 Task: Show how to pin and unpin the list view of list opportunities
Action: Mouse moved to (65, 130)
Screenshot: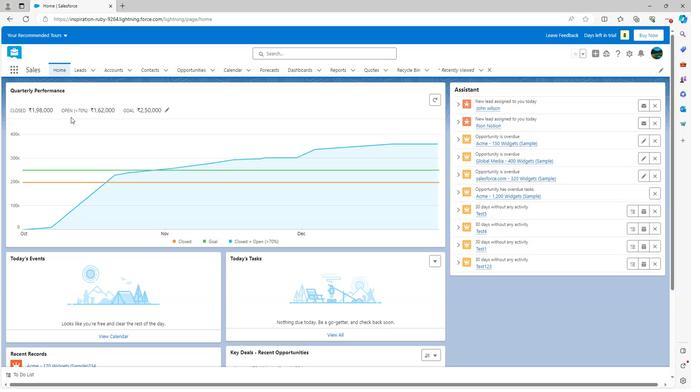 
Action: Mouse scrolled (65, 130) with delta (0, 0)
Screenshot: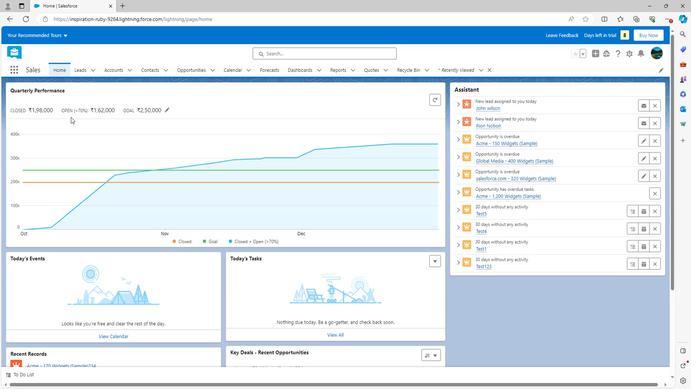 
Action: Mouse scrolled (65, 130) with delta (0, 0)
Screenshot: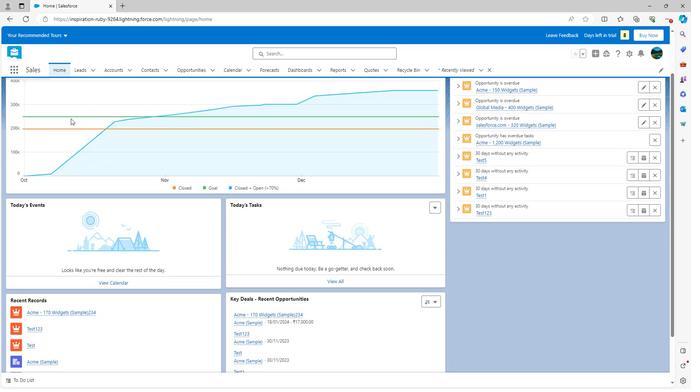 
Action: Mouse moved to (65, 132)
Screenshot: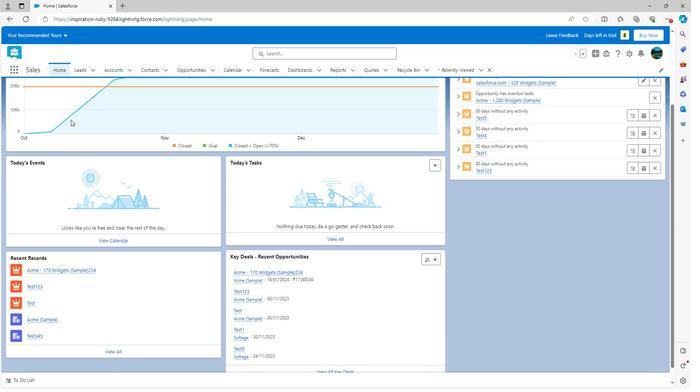 
Action: Mouse scrolled (65, 132) with delta (0, 0)
Screenshot: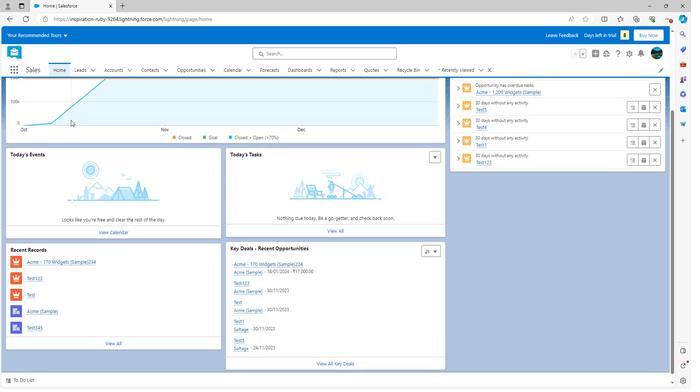 
Action: Mouse scrolled (65, 132) with delta (0, 0)
Screenshot: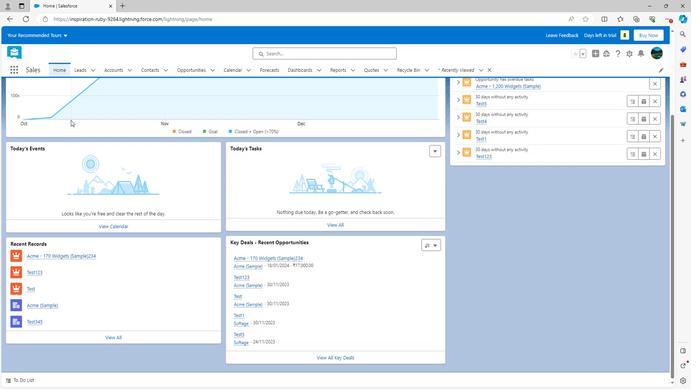 
Action: Mouse scrolled (65, 132) with delta (0, 0)
Screenshot: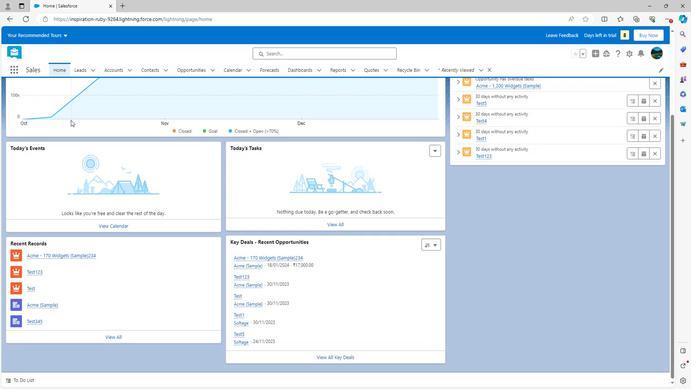 
Action: Mouse scrolled (65, 133) with delta (0, 0)
Screenshot: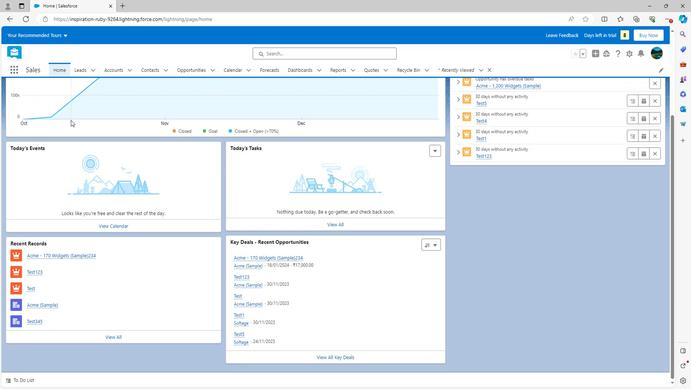 
Action: Mouse scrolled (65, 133) with delta (0, 0)
Screenshot: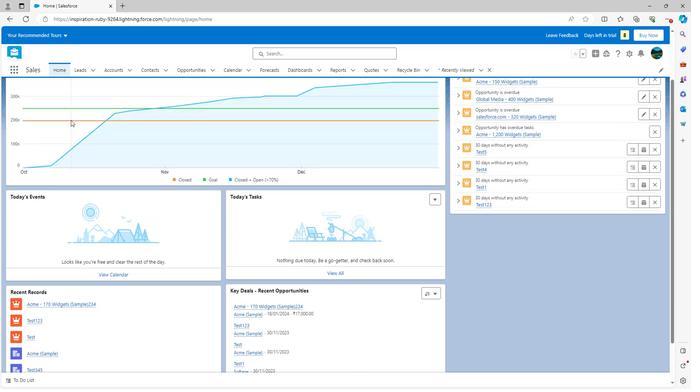 
Action: Mouse scrolled (65, 133) with delta (0, 0)
Screenshot: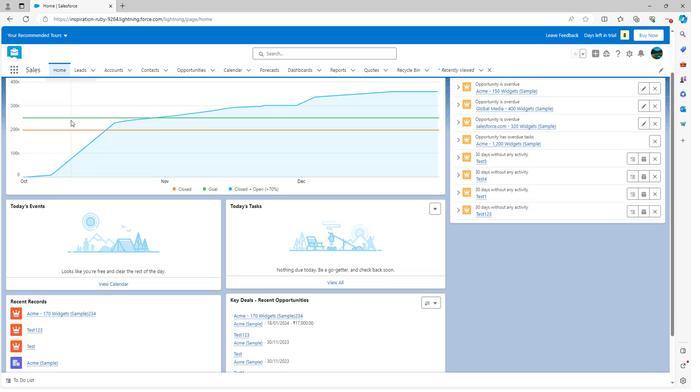 
Action: Mouse scrolled (65, 133) with delta (0, 0)
Screenshot: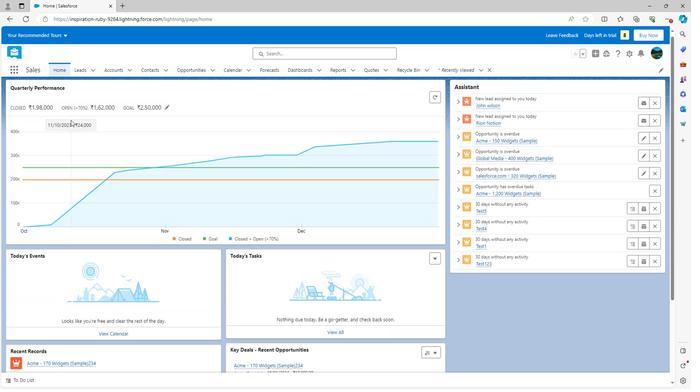 
Action: Mouse moved to (232, 60)
Screenshot: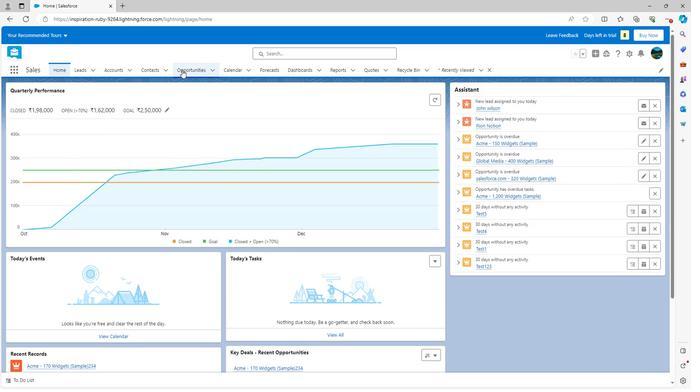 
Action: Mouse pressed left at (232, 60)
Screenshot: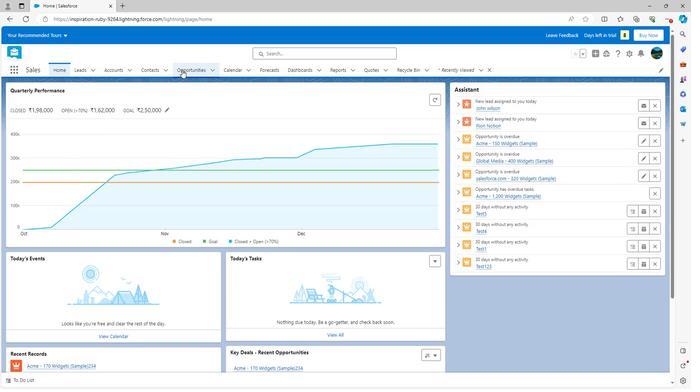 
Action: Mouse moved to (99, 91)
Screenshot: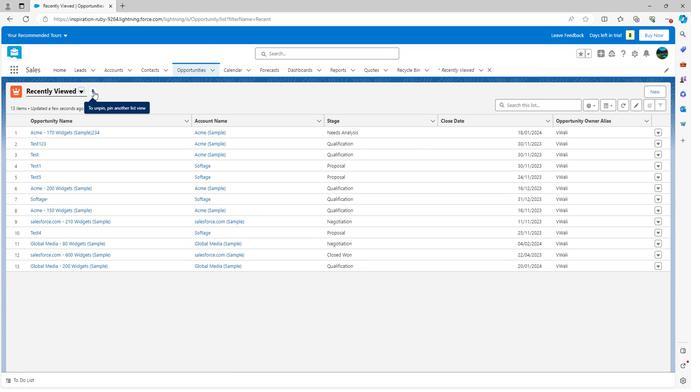 
Action: Mouse pressed left at (99, 91)
Screenshot: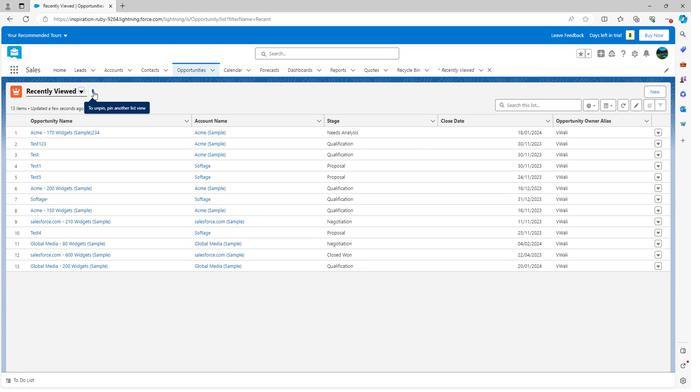 
Action: Mouse moved to (82, 90)
Screenshot: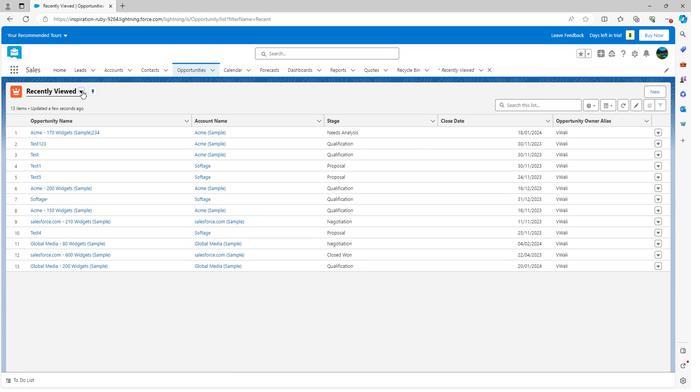 
Action: Mouse pressed left at (82, 90)
Screenshot: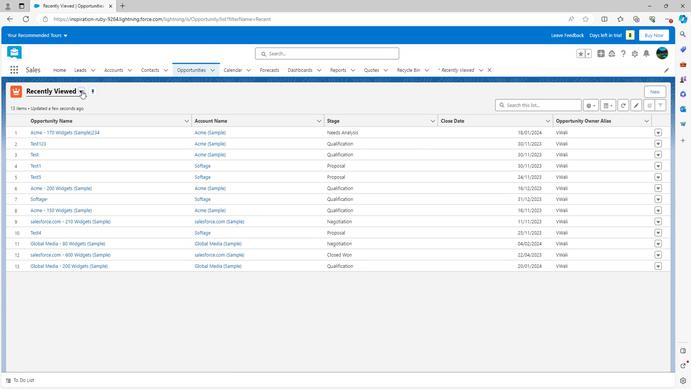 
Action: Mouse moved to (56, 181)
Screenshot: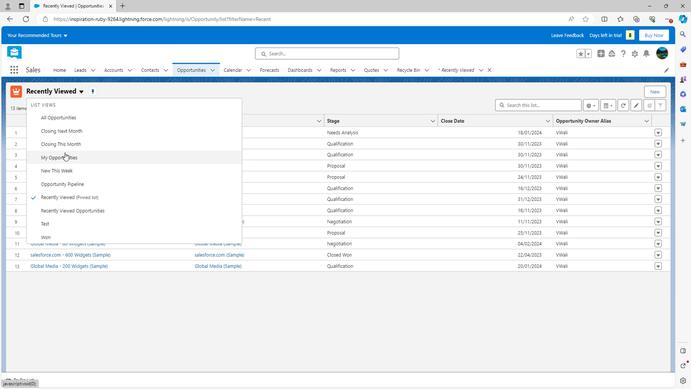 
Action: Mouse pressed left at (56, 181)
Screenshot: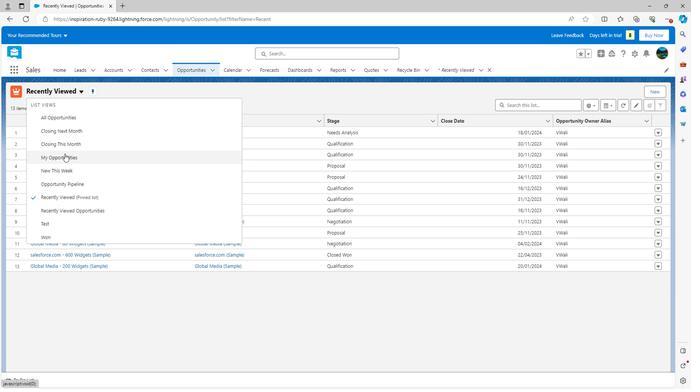 
Action: Mouse moved to (79, 192)
Screenshot: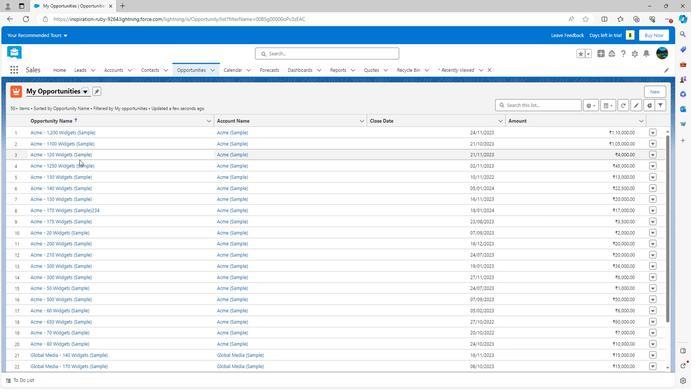 
Action: Mouse scrolled (79, 192) with delta (0, 0)
Screenshot: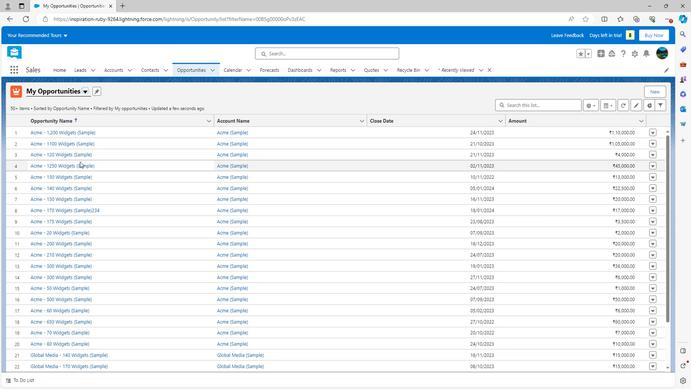 
Action: Mouse scrolled (79, 192) with delta (0, 0)
Screenshot: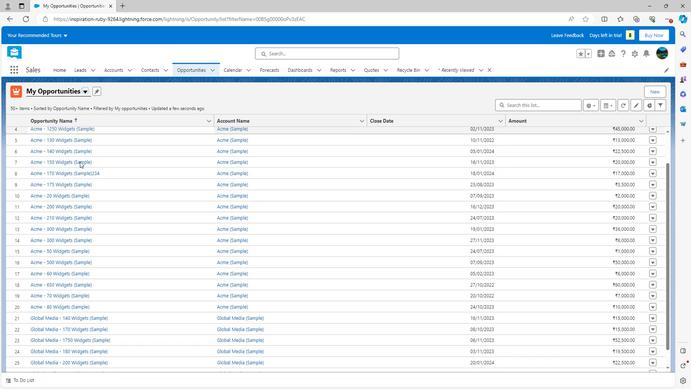 
Action: Mouse scrolled (79, 192) with delta (0, 0)
Screenshot: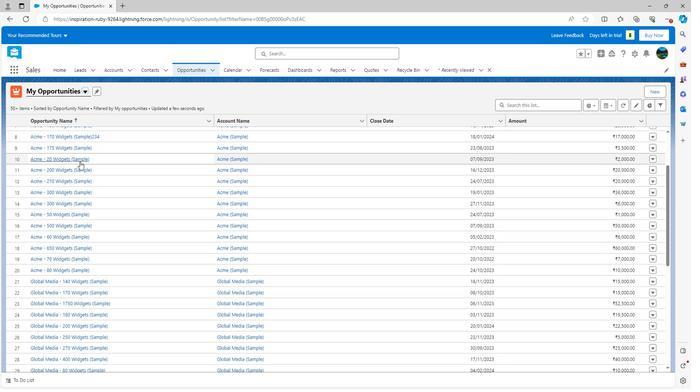 
Action: Mouse scrolled (79, 192) with delta (0, 0)
Screenshot: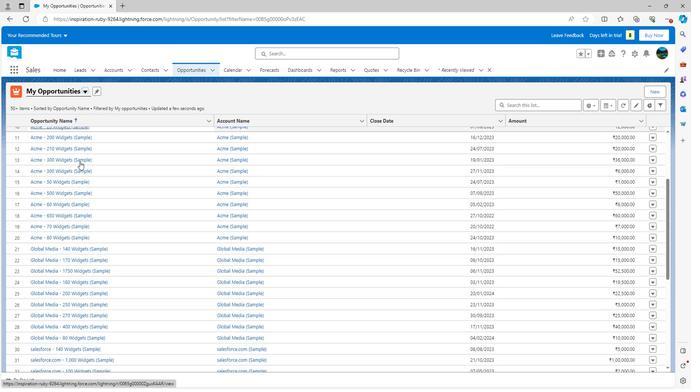 
Action: Mouse scrolled (79, 192) with delta (0, 0)
Screenshot: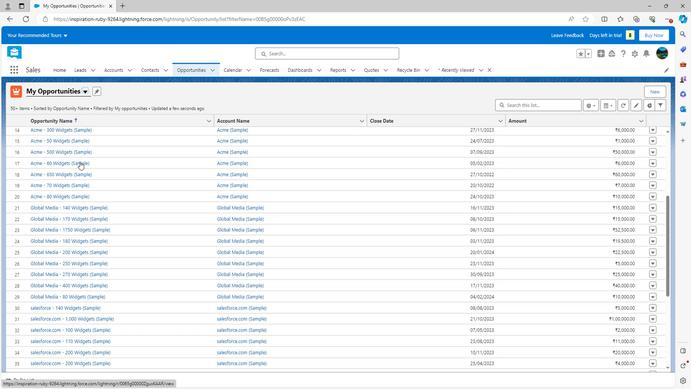 
Action: Mouse scrolled (79, 192) with delta (0, 0)
Screenshot: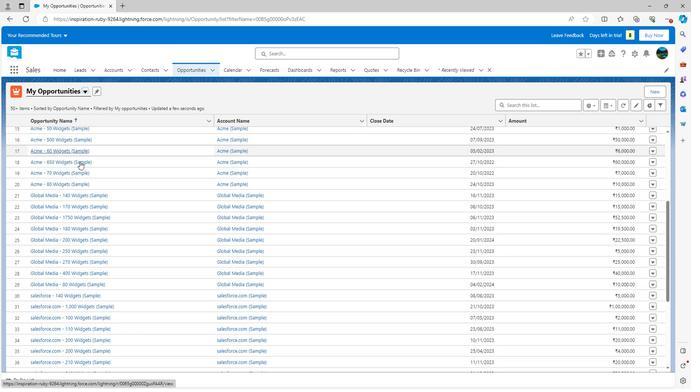 
Action: Mouse scrolled (79, 192) with delta (0, 0)
Screenshot: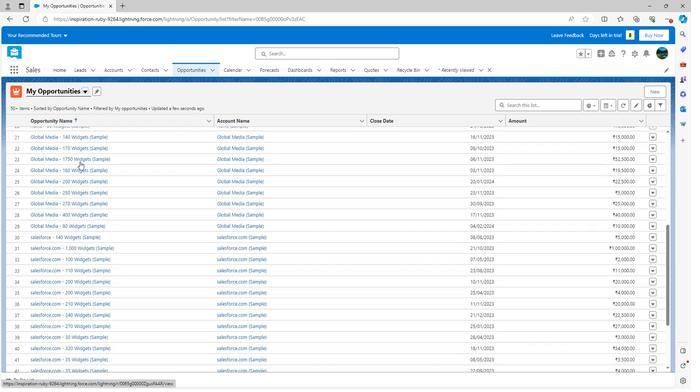 
Action: Mouse scrolled (79, 192) with delta (0, 0)
Screenshot: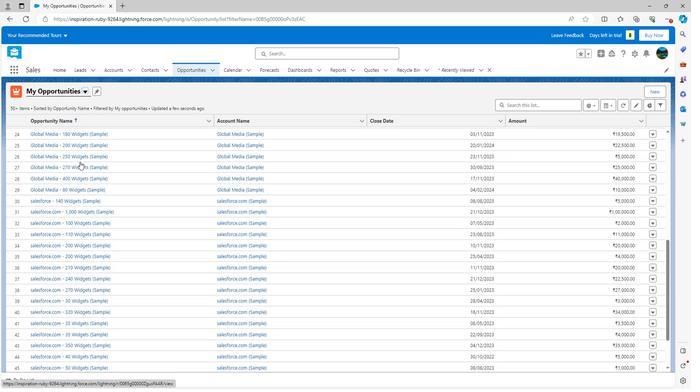 
Action: Mouse moved to (78, 192)
Screenshot: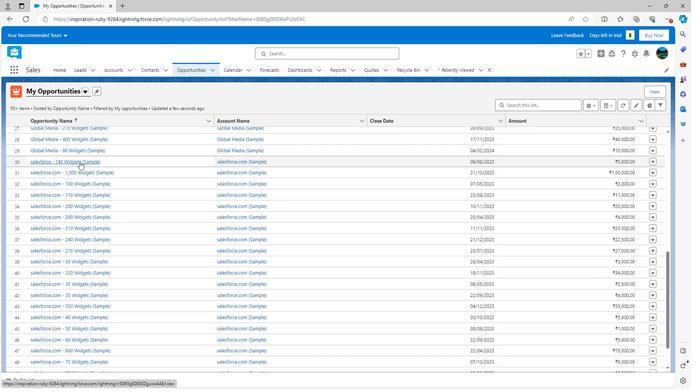 
Action: Mouse scrolled (78, 192) with delta (0, 0)
Screenshot: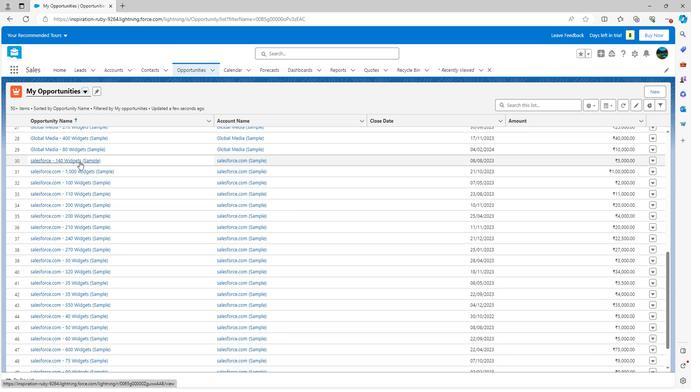 
Action: Mouse scrolled (78, 192) with delta (0, 0)
Screenshot: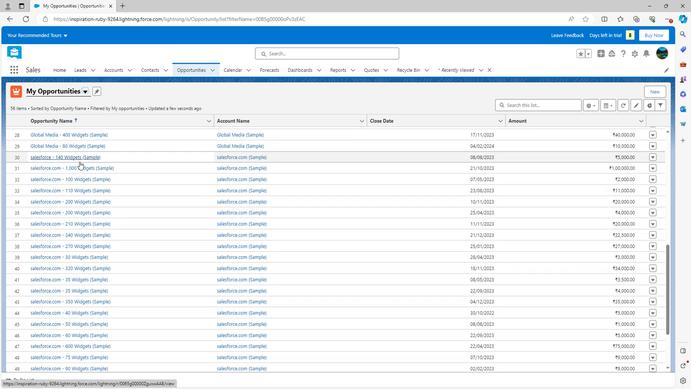 
Action: Mouse scrolled (78, 192) with delta (0, 0)
Screenshot: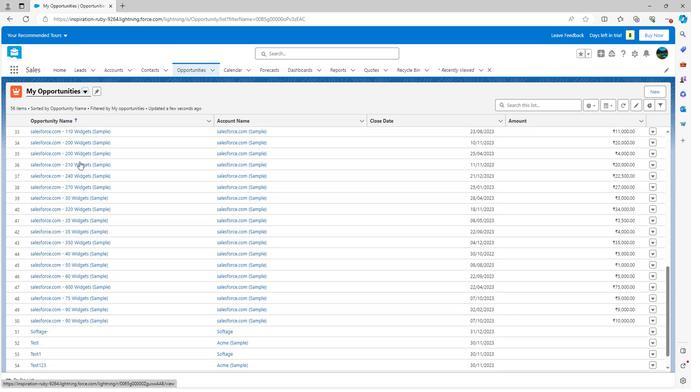 
Action: Mouse scrolled (78, 192) with delta (0, 0)
Screenshot: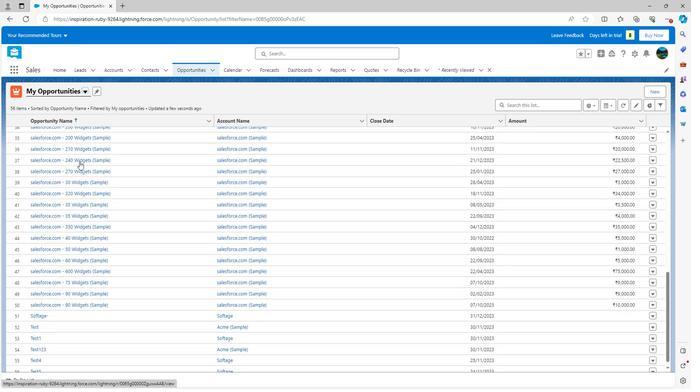 
Action: Mouse scrolled (78, 192) with delta (0, 0)
Screenshot: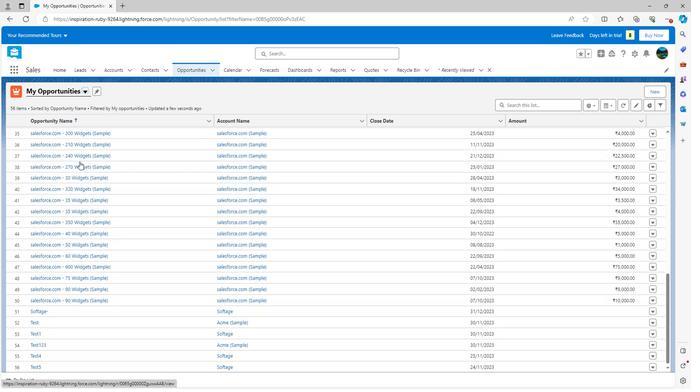 
Action: Mouse scrolled (78, 192) with delta (0, 0)
Screenshot: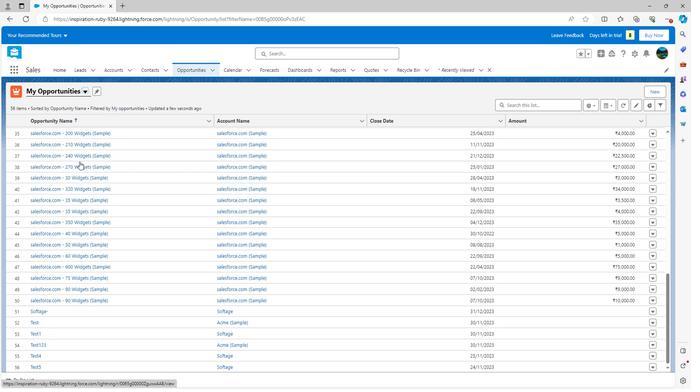 
Action: Mouse moved to (78, 192)
Screenshot: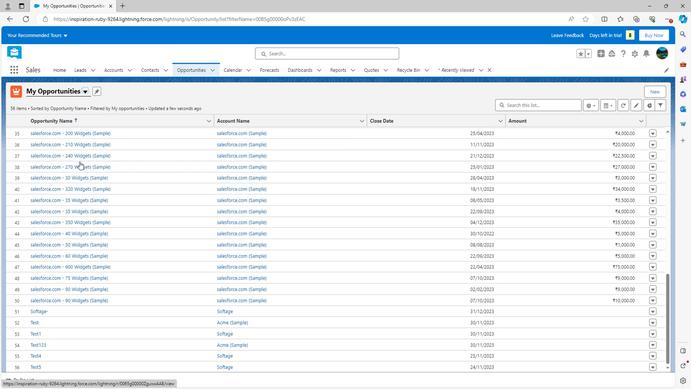 
